 Task: Add Endangered Species Chocolate Rhino Natural Dark Chocolate With Hazelnut Toffee Bar to the cart.
Action: Mouse moved to (18, 57)
Screenshot: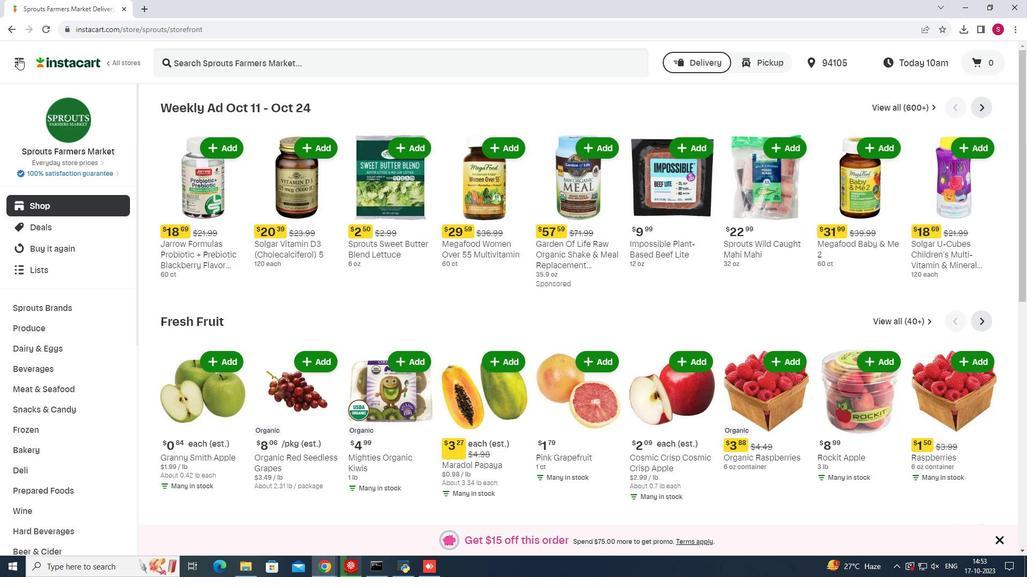 
Action: Mouse pressed left at (18, 57)
Screenshot: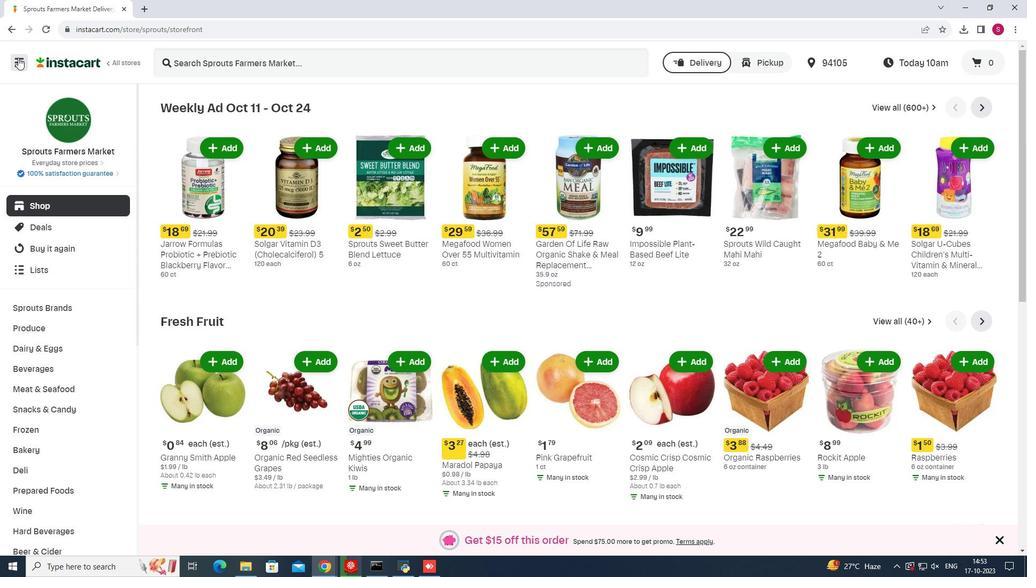 
Action: Mouse moved to (37, 284)
Screenshot: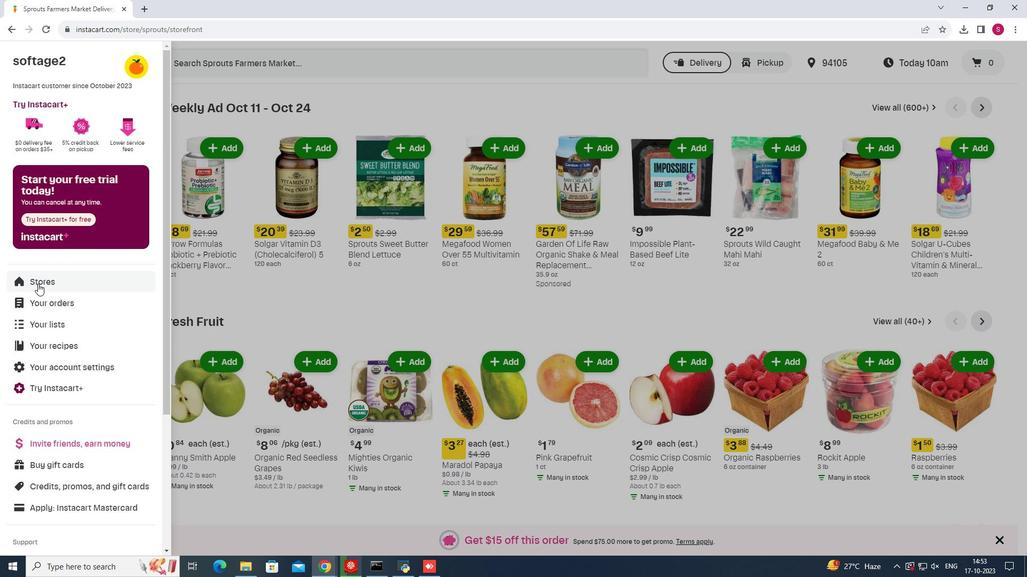 
Action: Mouse pressed left at (37, 284)
Screenshot: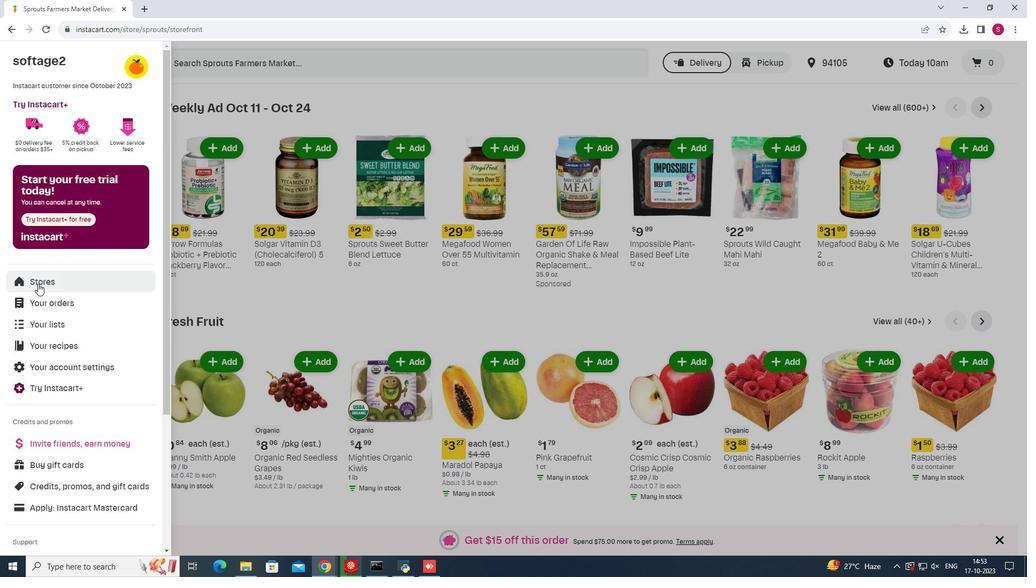 
Action: Mouse moved to (240, 96)
Screenshot: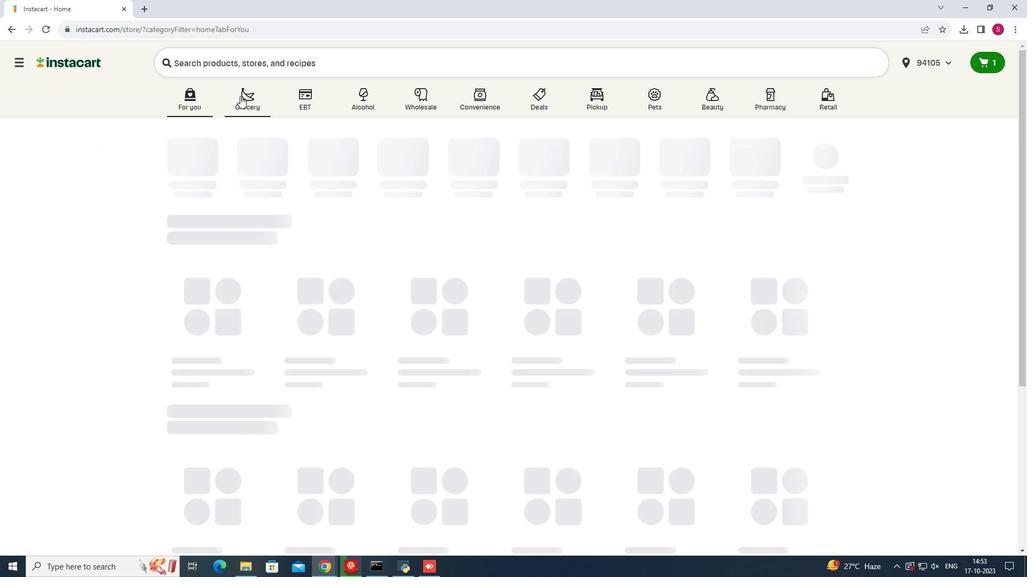 
Action: Mouse pressed left at (240, 96)
Screenshot: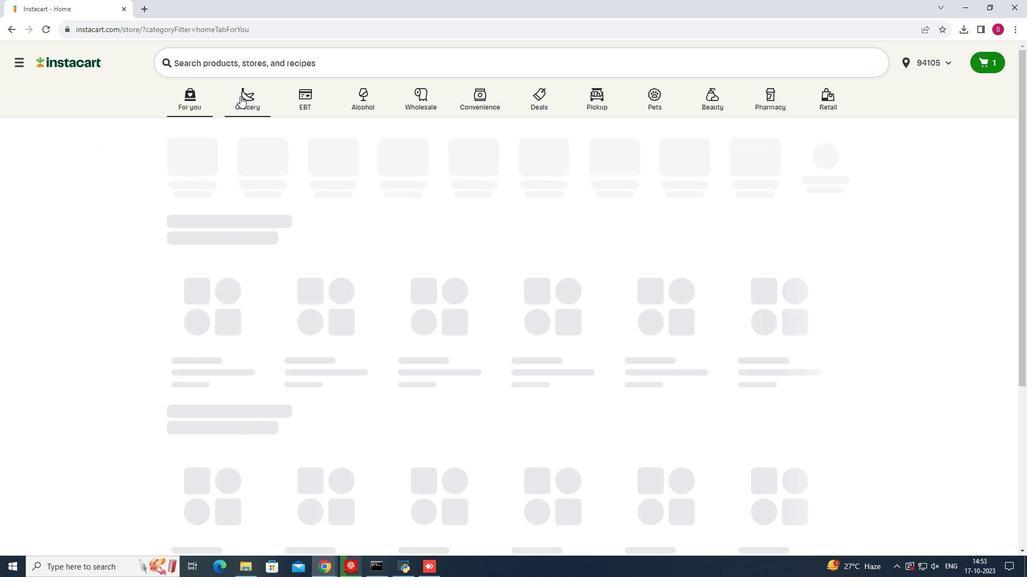 
Action: Mouse moved to (724, 141)
Screenshot: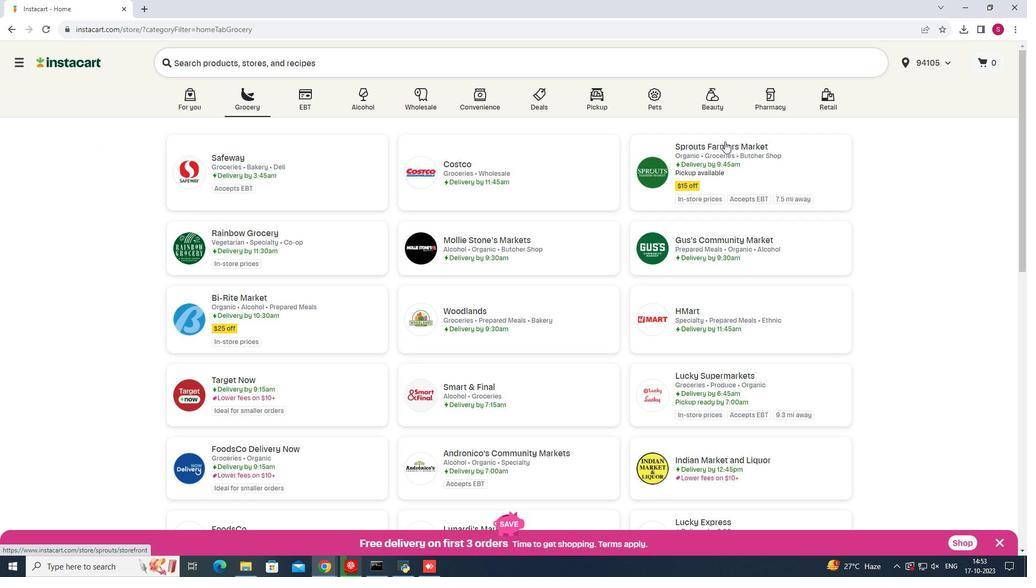 
Action: Mouse pressed left at (724, 141)
Screenshot: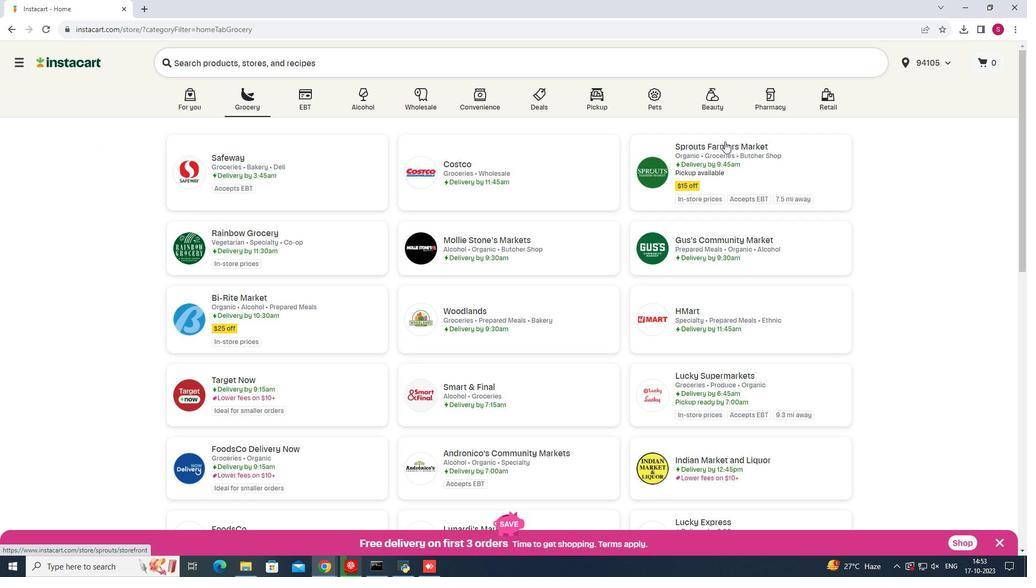 
Action: Mouse moved to (37, 410)
Screenshot: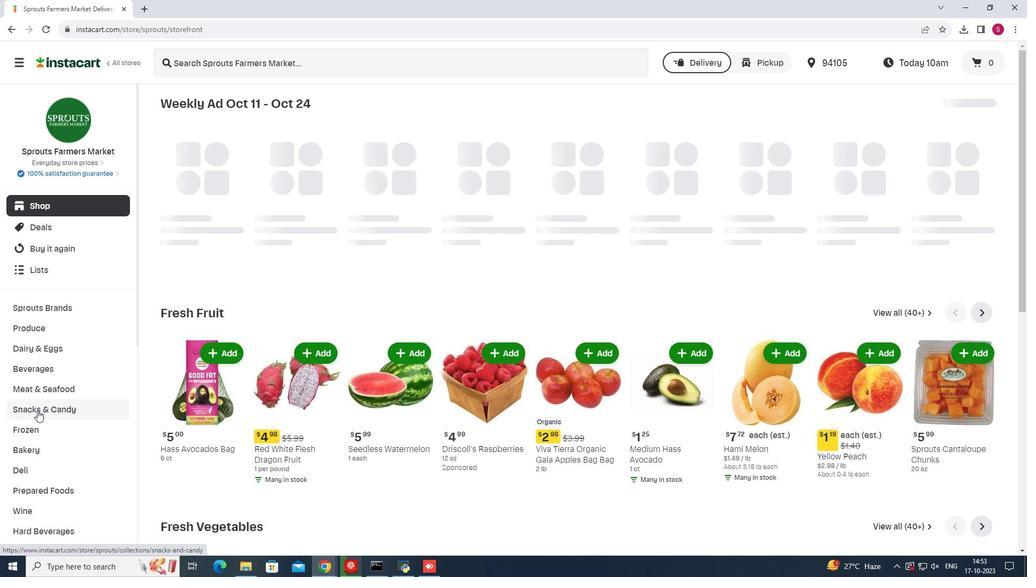 
Action: Mouse pressed left at (37, 410)
Screenshot: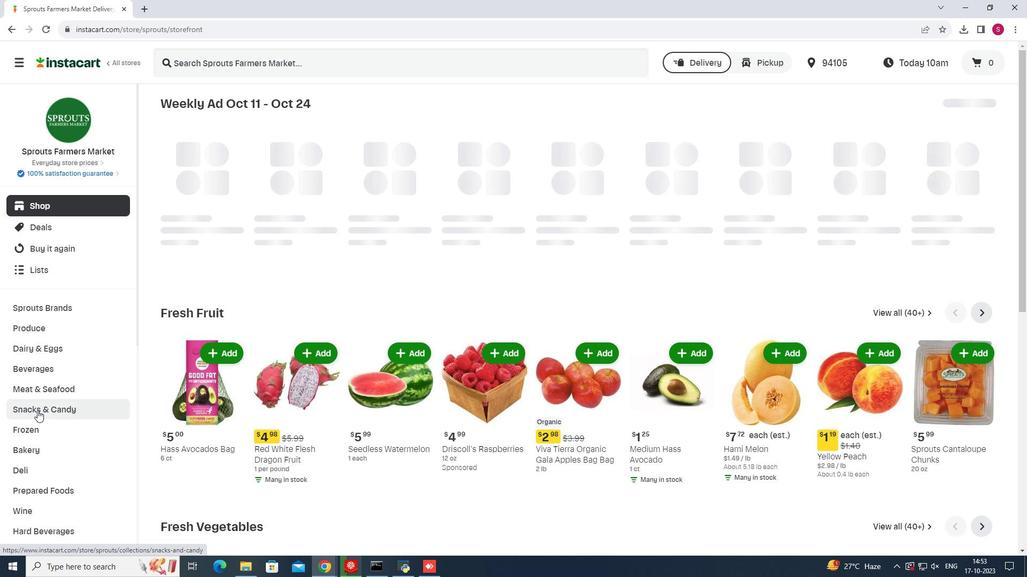 
Action: Mouse moved to (294, 129)
Screenshot: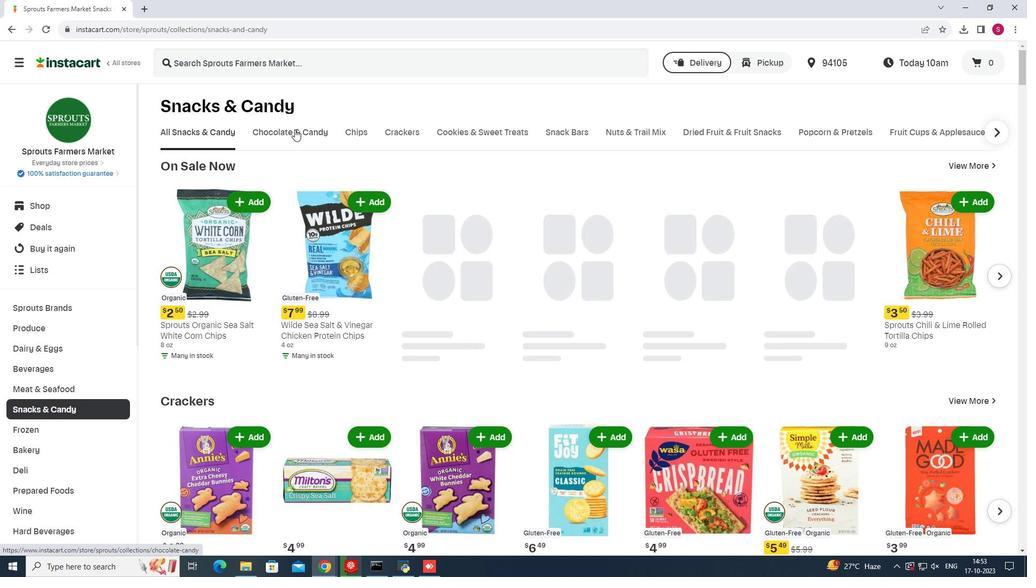 
Action: Mouse pressed left at (294, 129)
Screenshot: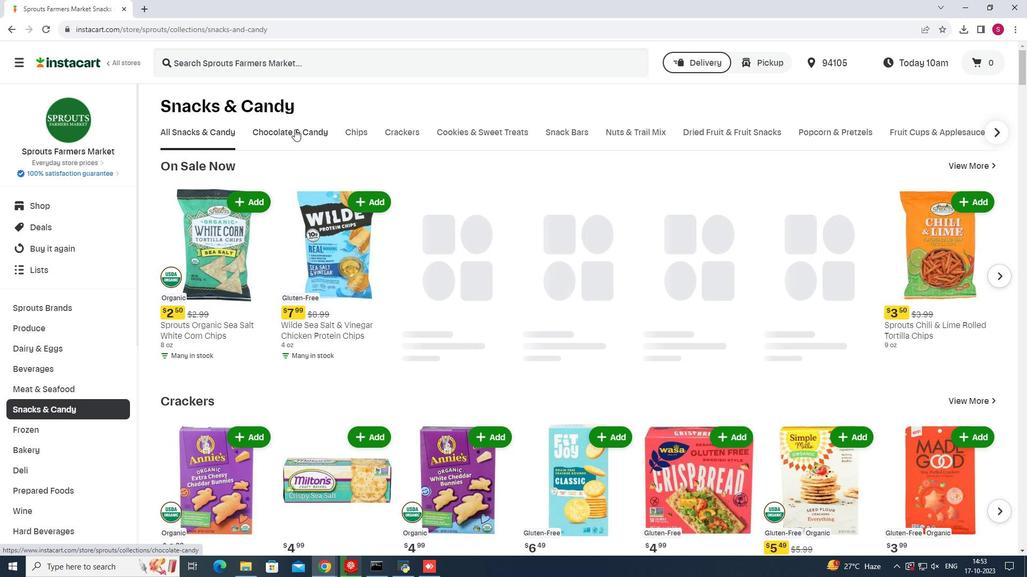 
Action: Mouse moved to (267, 181)
Screenshot: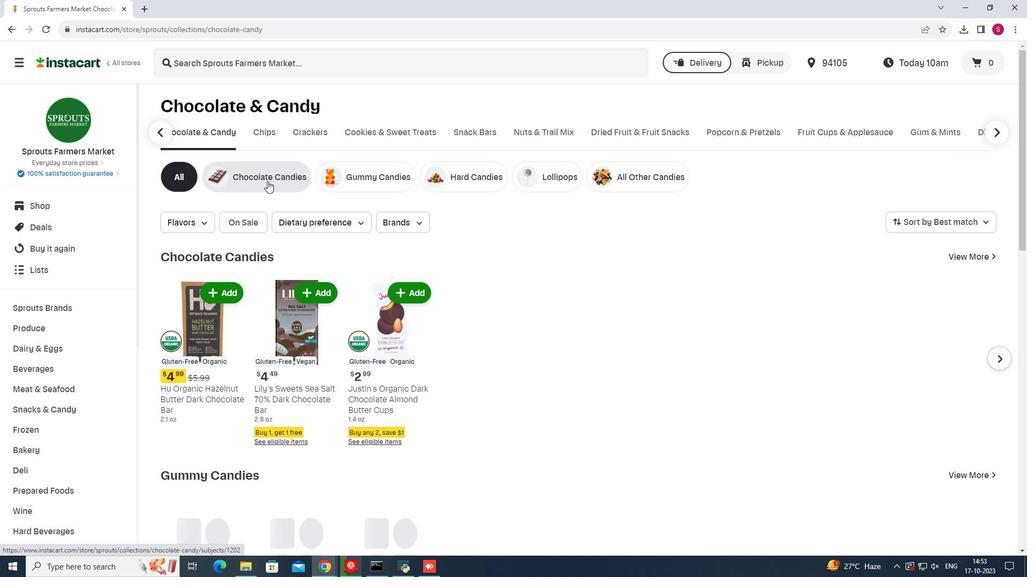 
Action: Mouse pressed left at (267, 181)
Screenshot: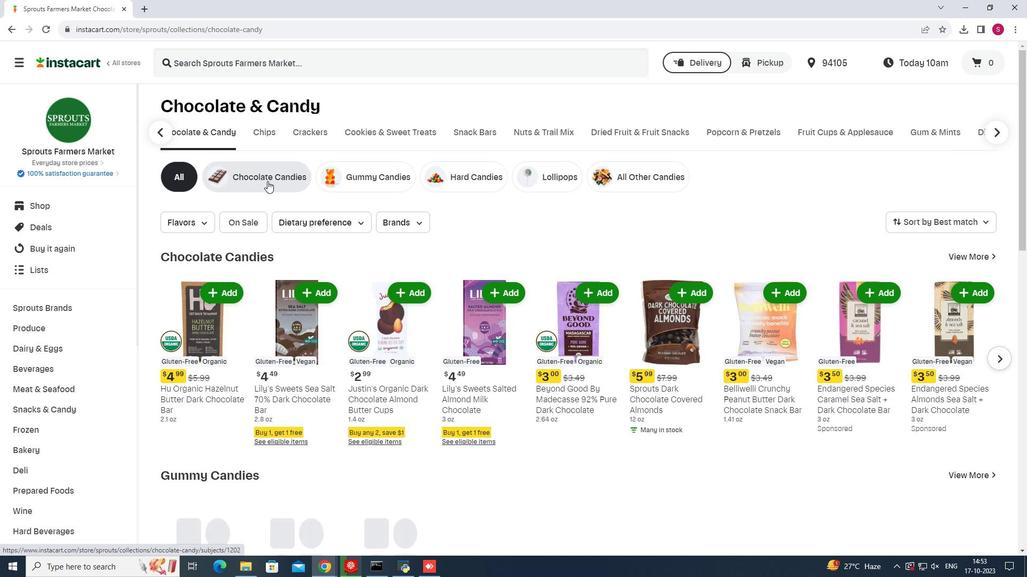 
Action: Mouse moved to (388, 60)
Screenshot: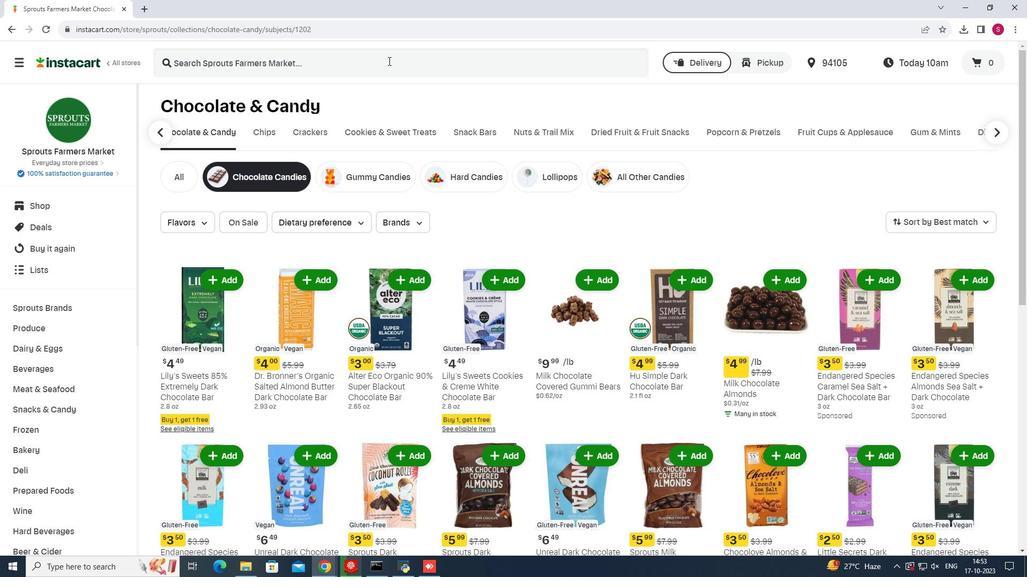 
Action: Mouse pressed left at (388, 60)
Screenshot: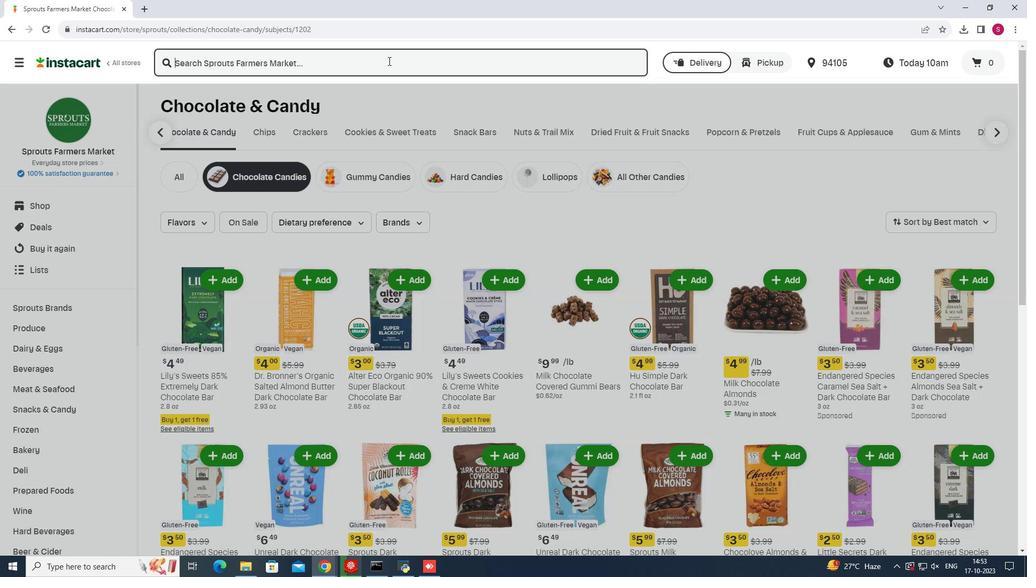
Action: Mouse moved to (385, 63)
Screenshot: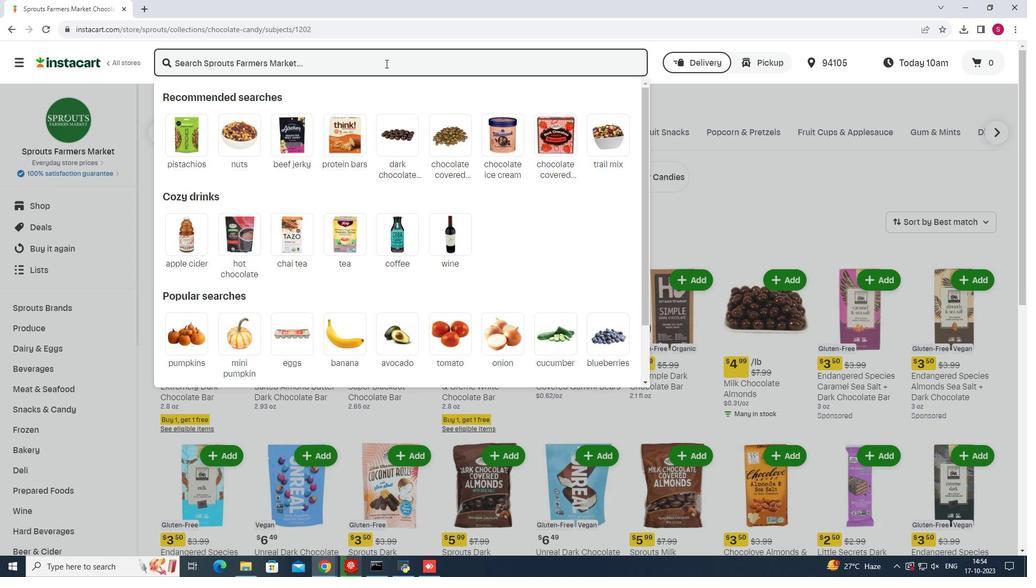 
Action: Key pressed <Key.shift>Endangered<Key.space><Key.shift>Species<Key.space><Key.shift>Chocolate<Key.space><Key.shift>Rhino<Key.space><Key.shift>Natural<Key.space><Key.shift>Dark<Key.space><Key.shift>Chocolate<Key.space><Key.shift>With<Key.space><Key.shift>Hazelnut<Key.space><Key.shift>Toffee<Key.space><Key.shift>Bar<Key.enter>
Screenshot: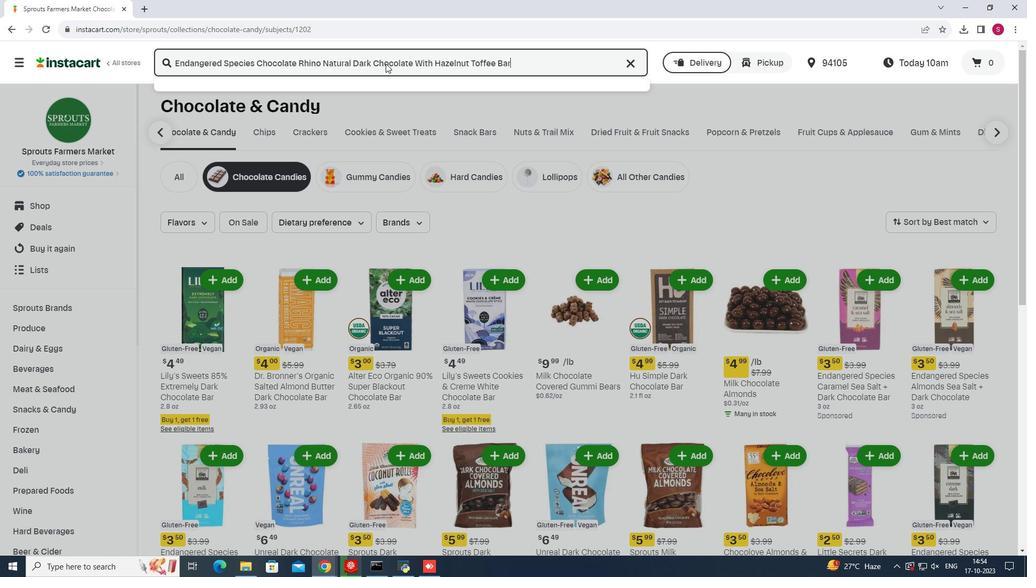 
Action: Mouse moved to (448, 172)
Screenshot: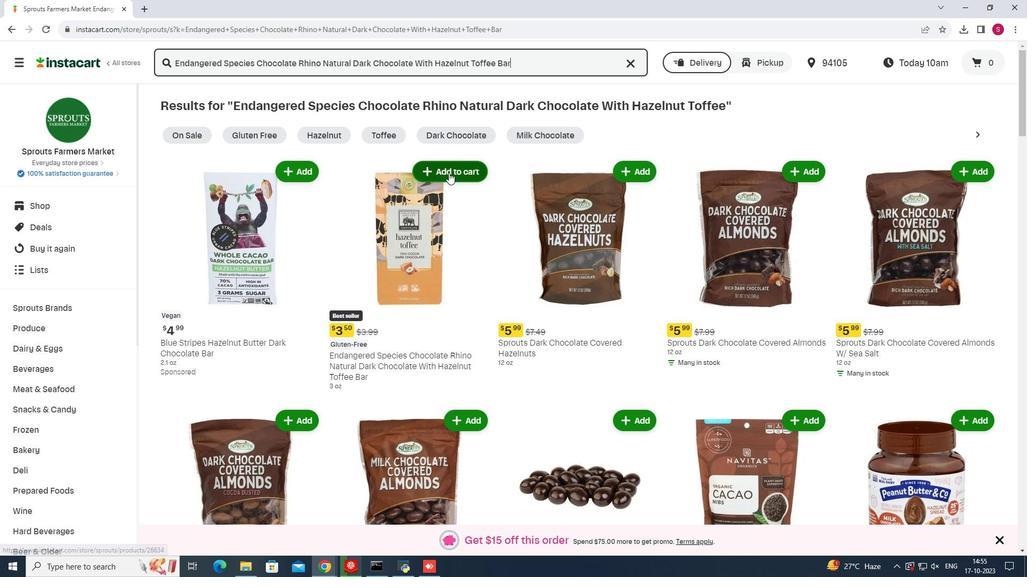 
Action: Mouse pressed left at (448, 172)
Screenshot: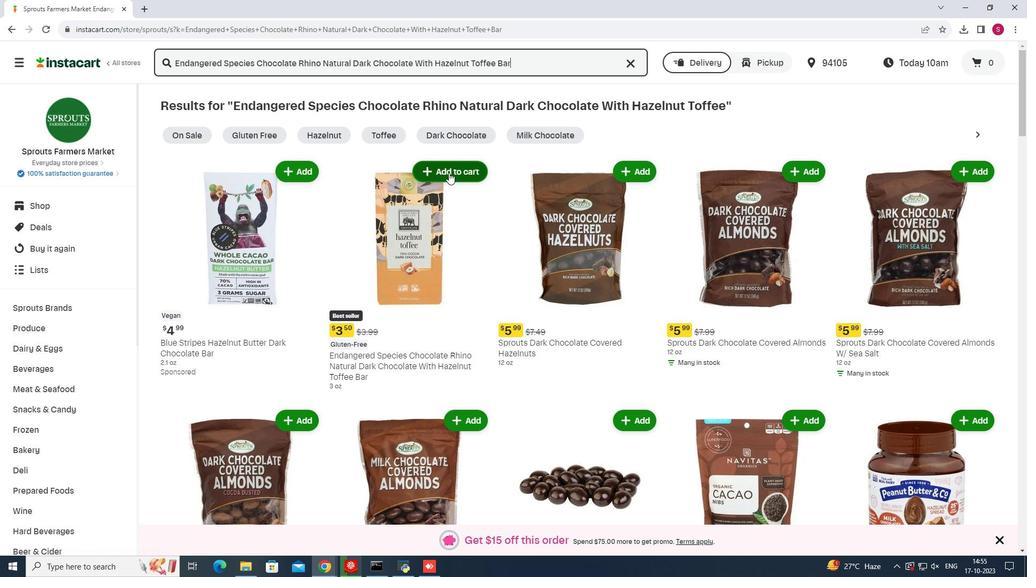 
Action: Mouse moved to (694, 161)
Screenshot: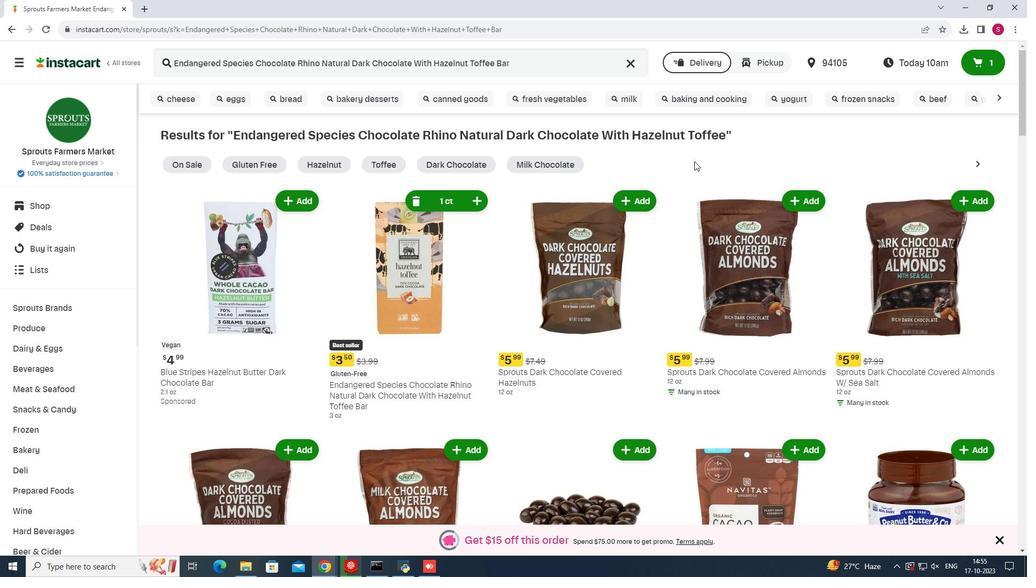 
